 Task: Find hotels for 4 guests.
Action: Mouse moved to (456, 102)
Screenshot: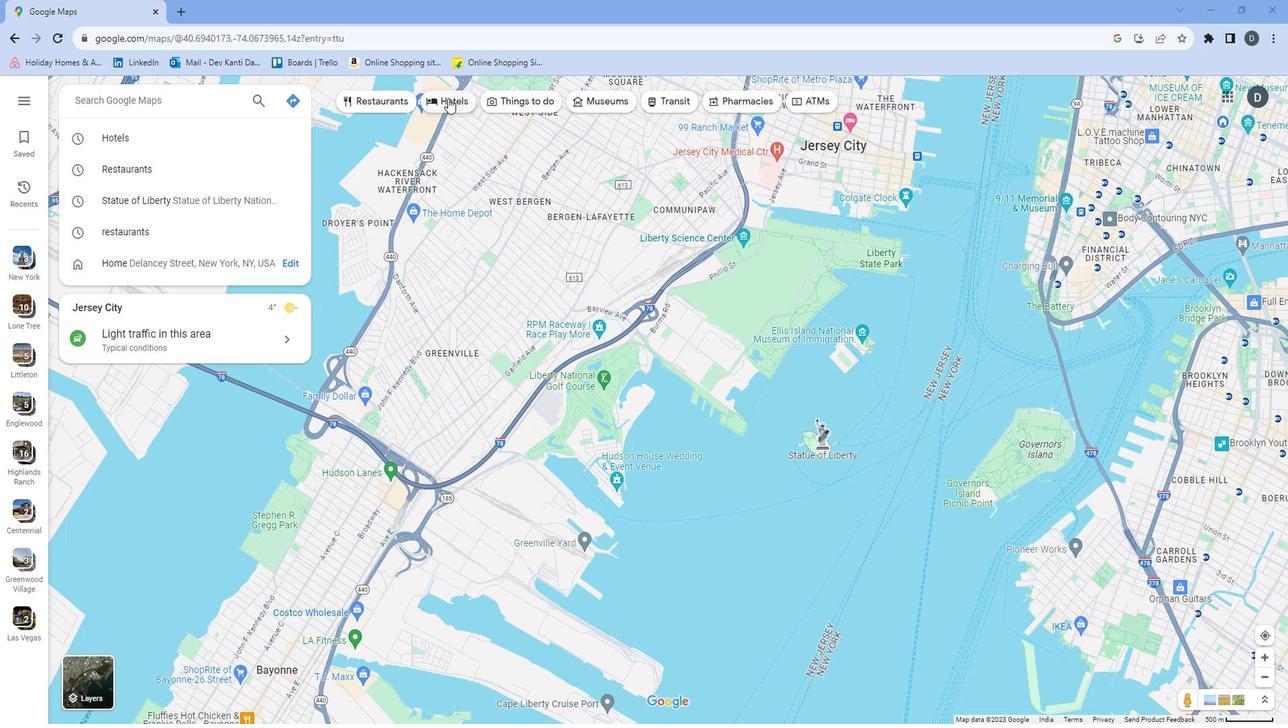 
Action: Mouse pressed left at (456, 102)
Screenshot: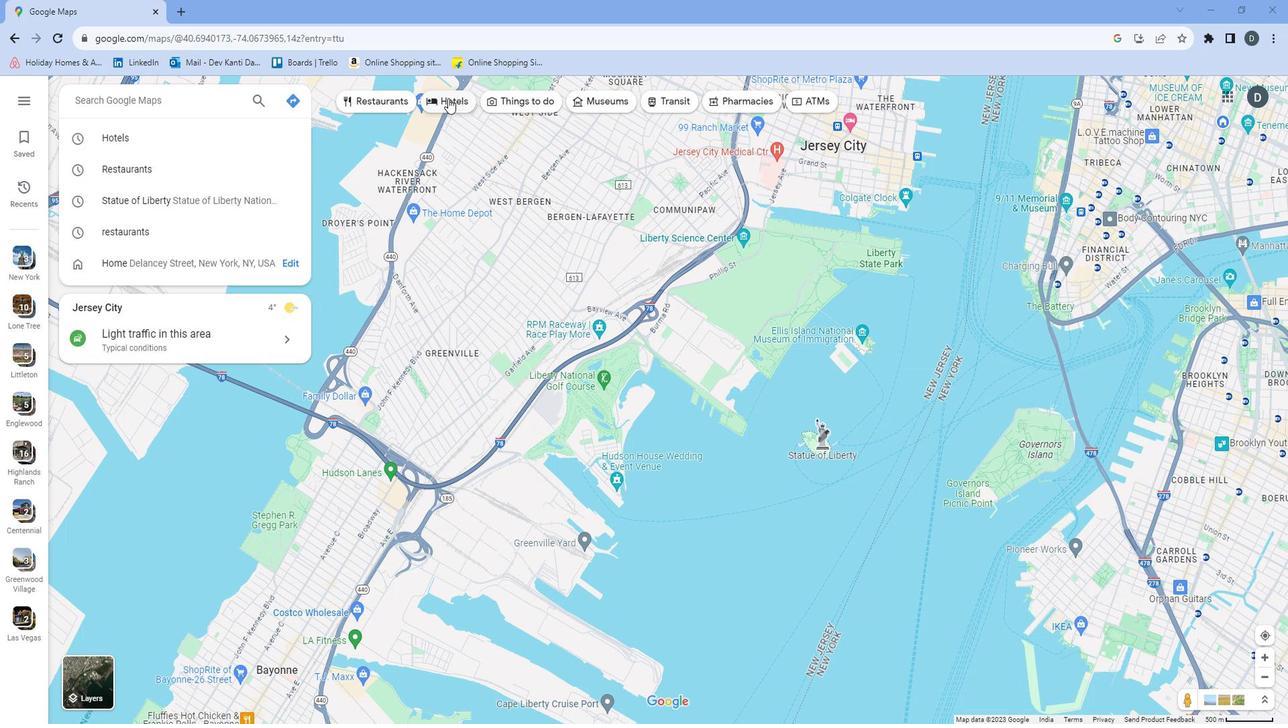 
Action: Mouse moved to (316, 148)
Screenshot: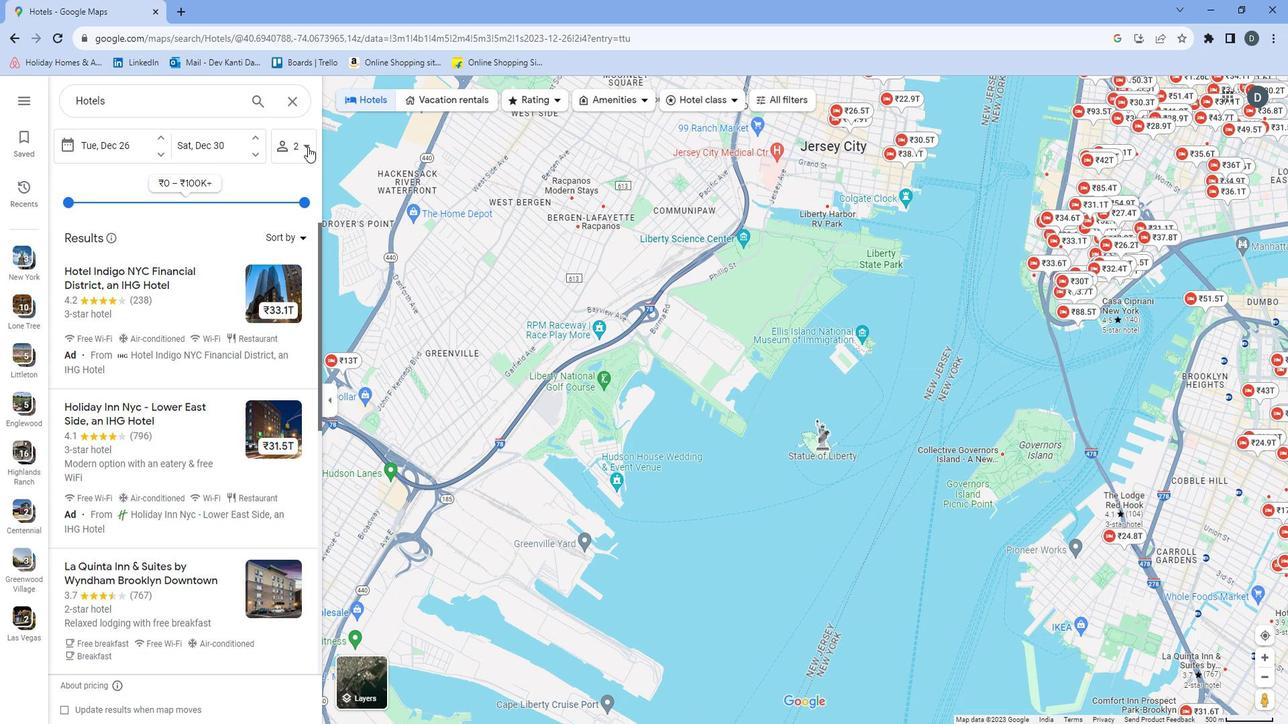 
Action: Mouse pressed left at (316, 148)
Screenshot: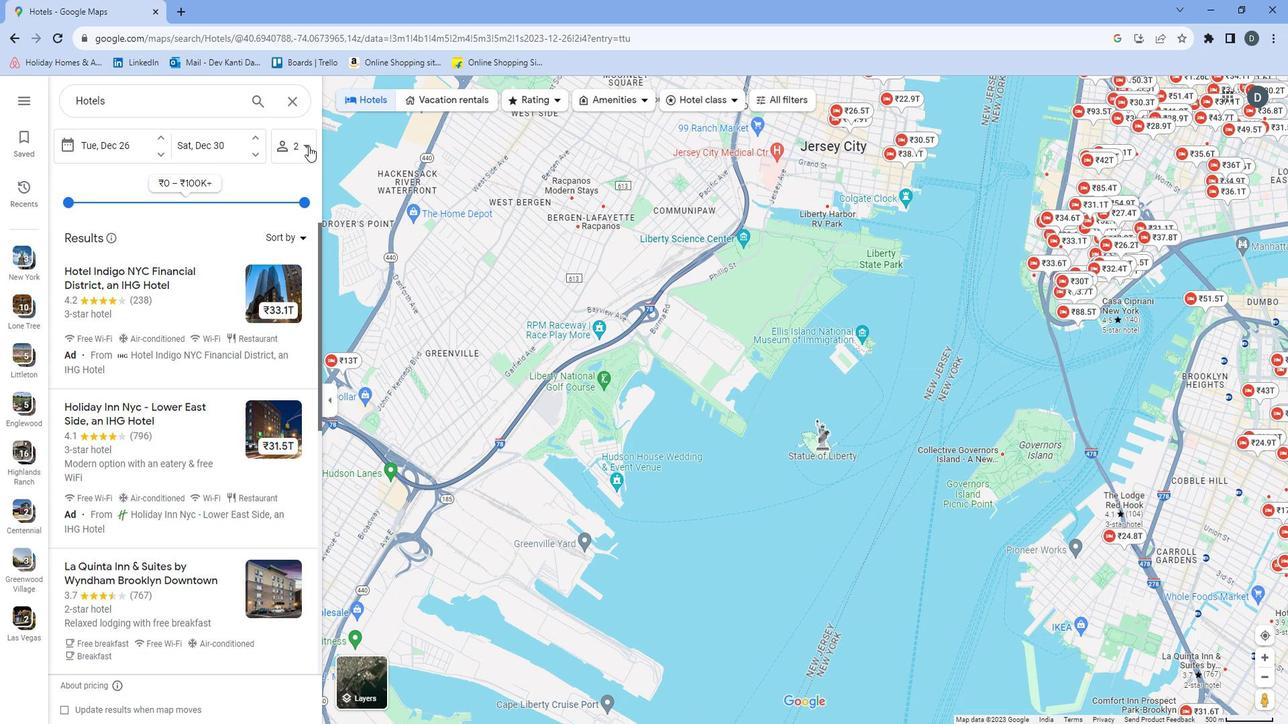 
Action: Mouse moved to (314, 202)
Screenshot: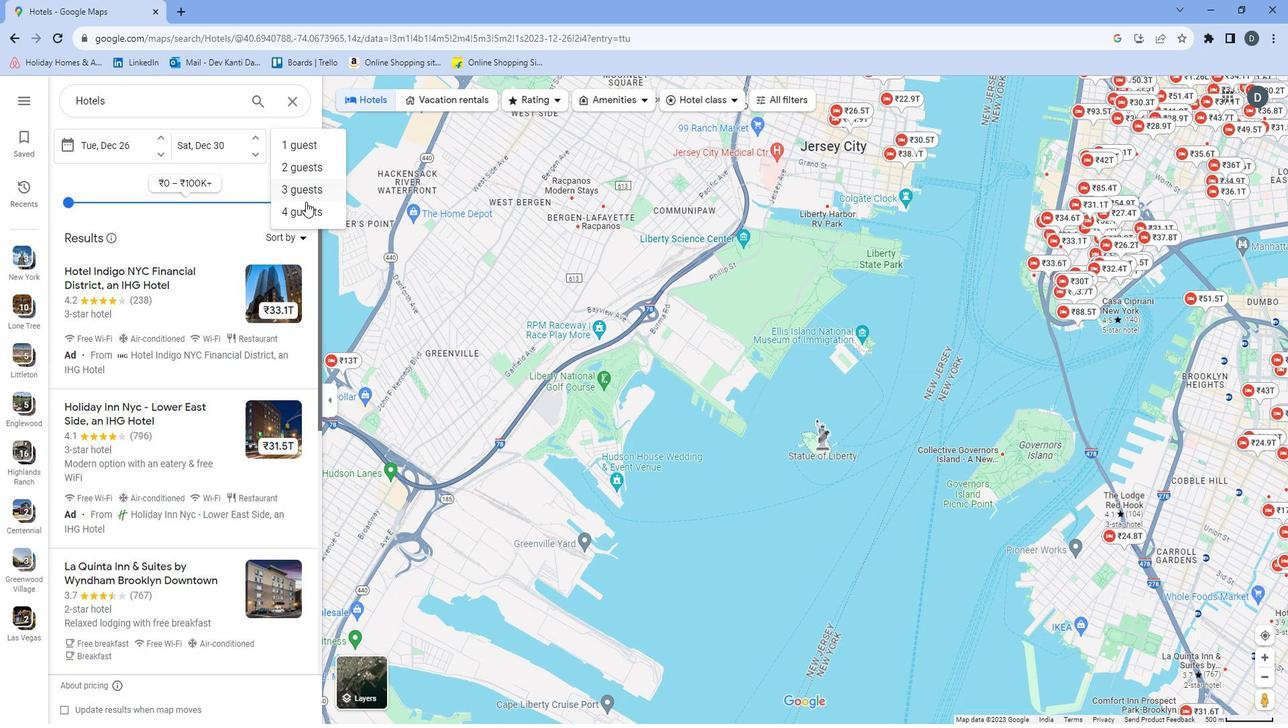 
Action: Mouse pressed left at (314, 202)
Screenshot: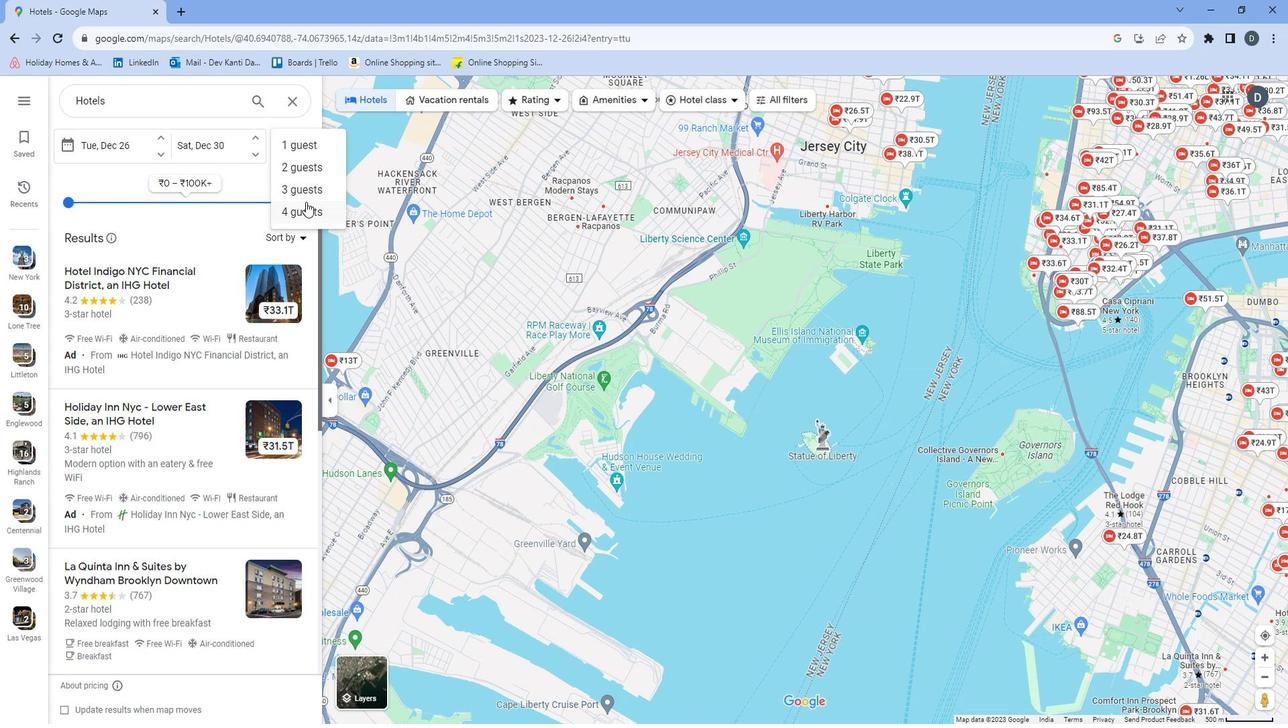 
Action: Mouse moved to (475, 147)
Screenshot: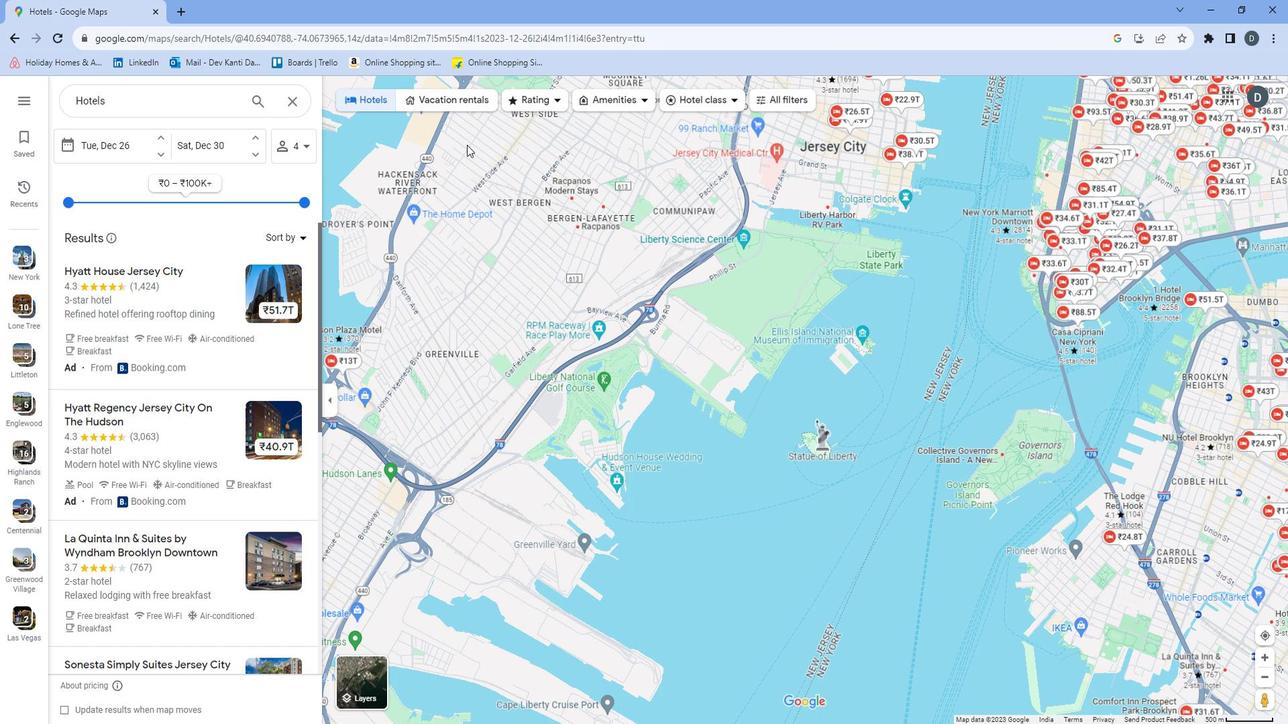 
